 Task: Change the preference "Keep some B-frames as references" for "H.264/MPEG-4 Part 10/AVC encoder (x264)" to strict.
Action: Mouse moved to (104, 14)
Screenshot: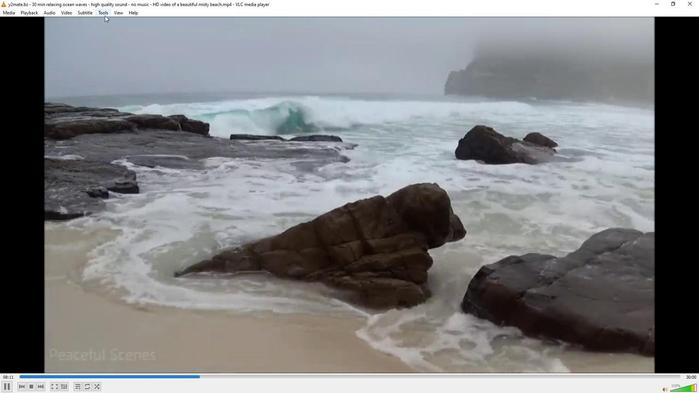 
Action: Mouse pressed left at (104, 14)
Screenshot: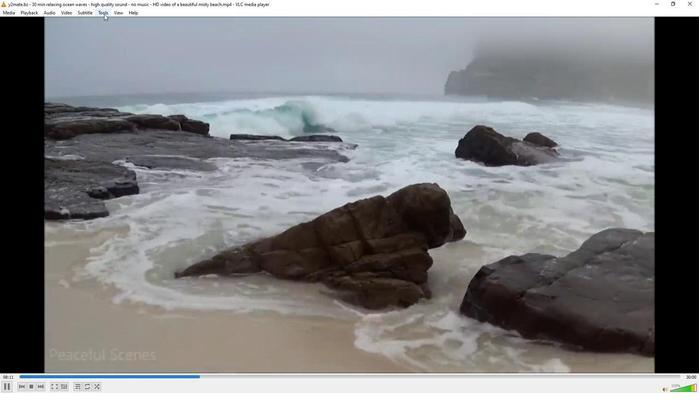 
Action: Mouse moved to (114, 101)
Screenshot: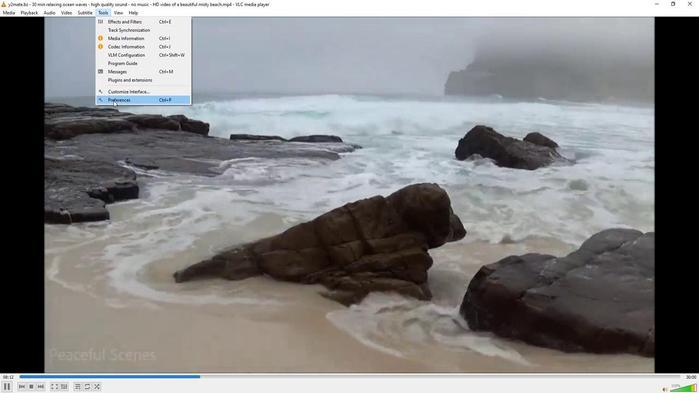 
Action: Mouse pressed left at (114, 101)
Screenshot: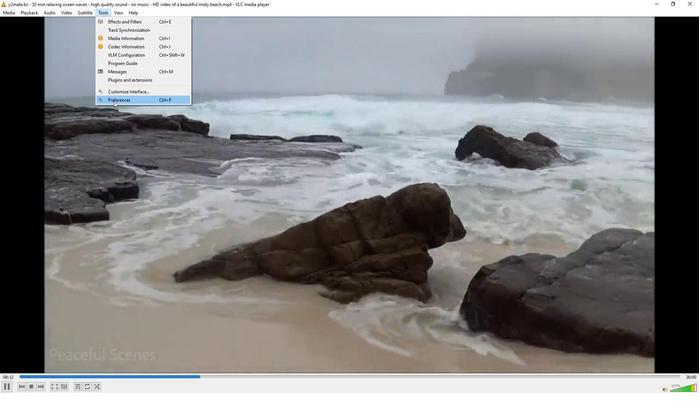 
Action: Mouse moved to (84, 306)
Screenshot: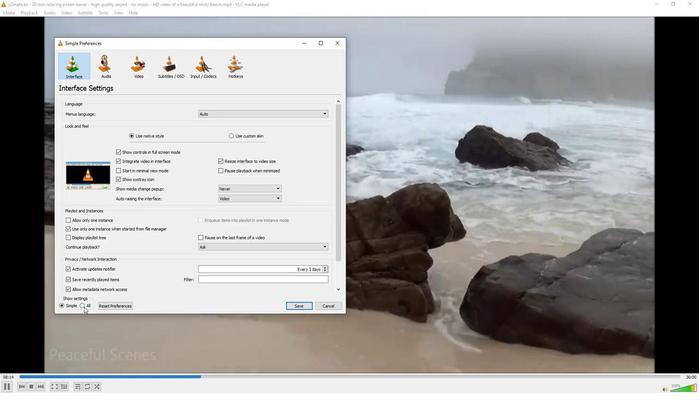 
Action: Mouse pressed left at (84, 306)
Screenshot: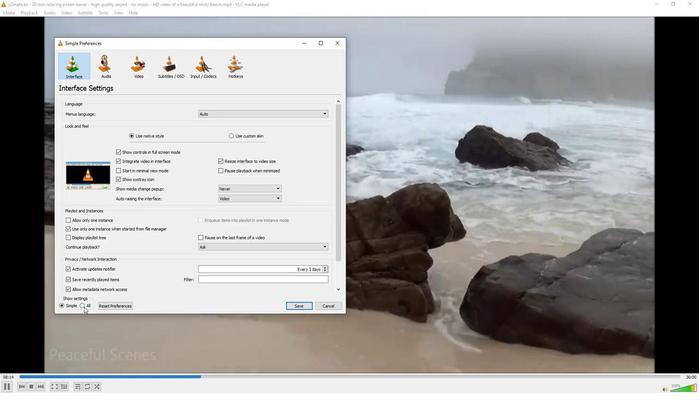 
Action: Mouse moved to (72, 231)
Screenshot: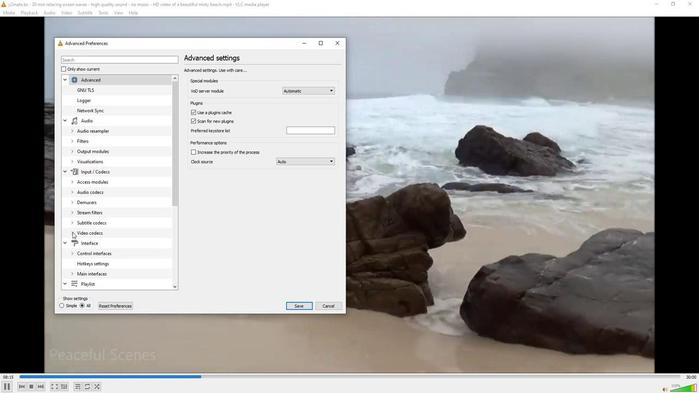 
Action: Mouse pressed left at (72, 231)
Screenshot: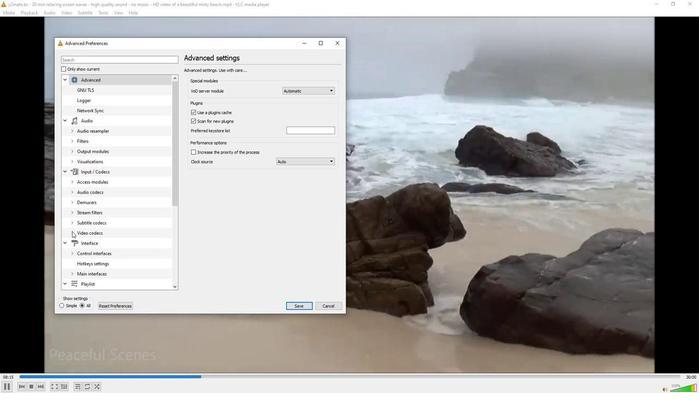 
Action: Mouse moved to (92, 250)
Screenshot: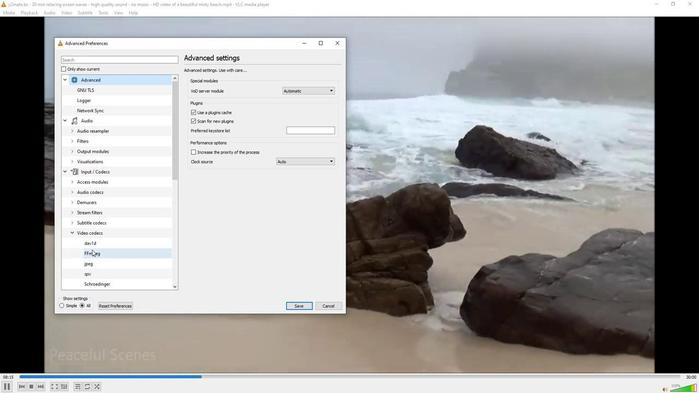 
Action: Mouse scrolled (92, 249) with delta (0, 0)
Screenshot: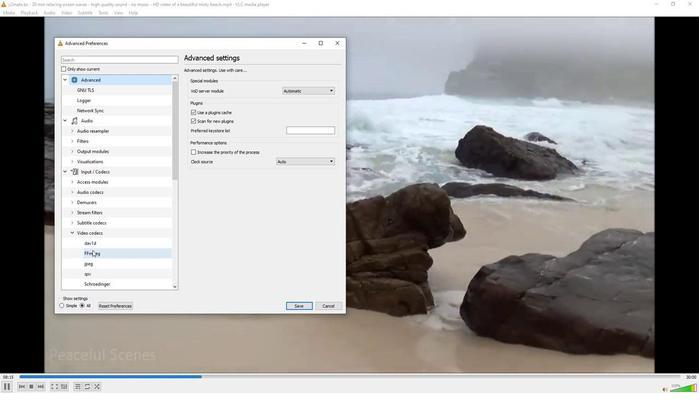 
Action: Mouse moved to (98, 282)
Screenshot: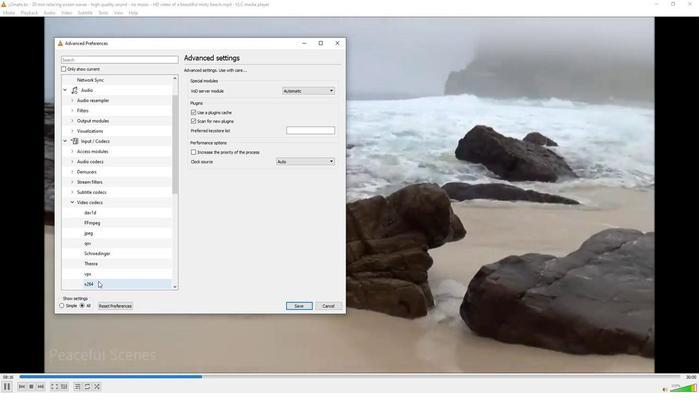
Action: Mouse pressed left at (98, 282)
Screenshot: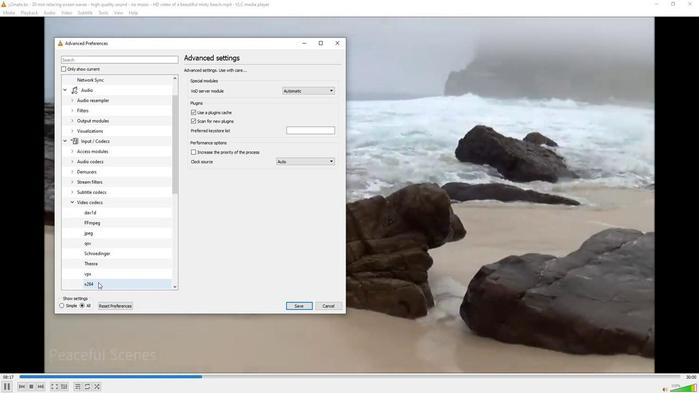 
Action: Mouse moved to (256, 290)
Screenshot: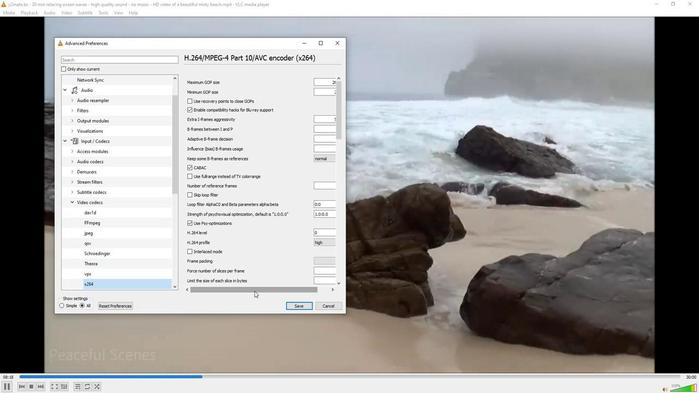 
Action: Mouse pressed left at (256, 290)
Screenshot: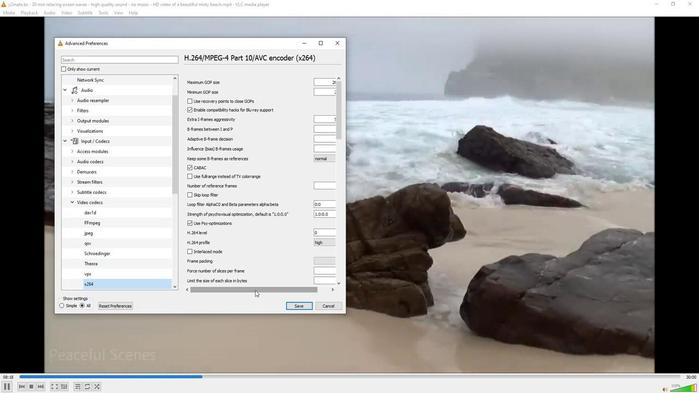 
Action: Mouse moved to (318, 157)
Screenshot: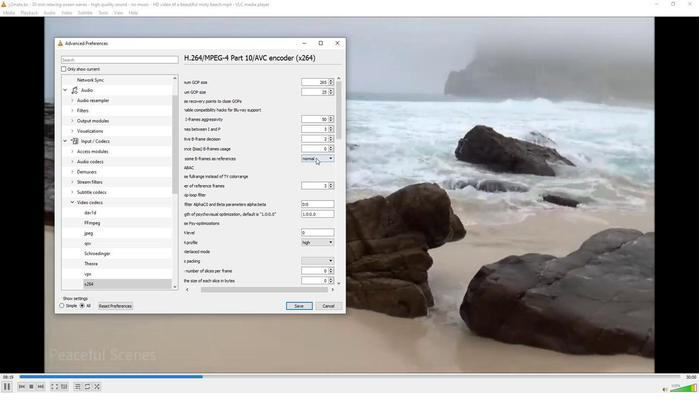 
Action: Mouse pressed left at (318, 157)
Screenshot: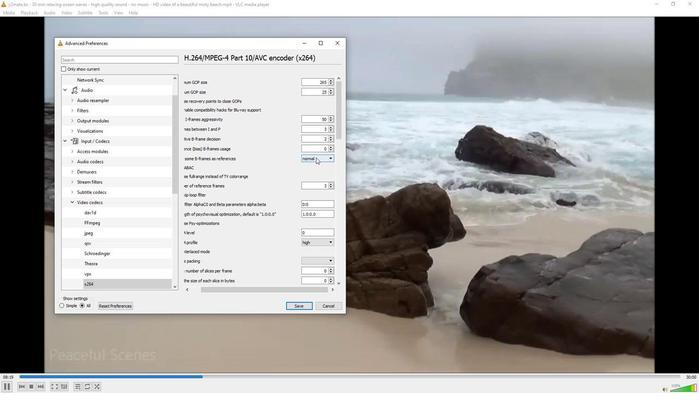 
Action: Mouse moved to (314, 167)
Screenshot: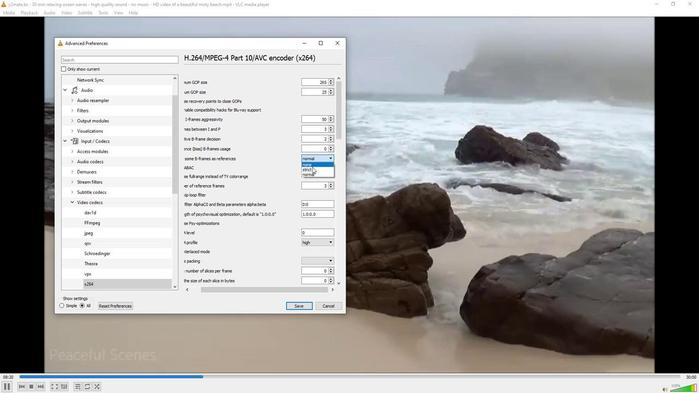 
Action: Mouse pressed left at (314, 167)
Screenshot: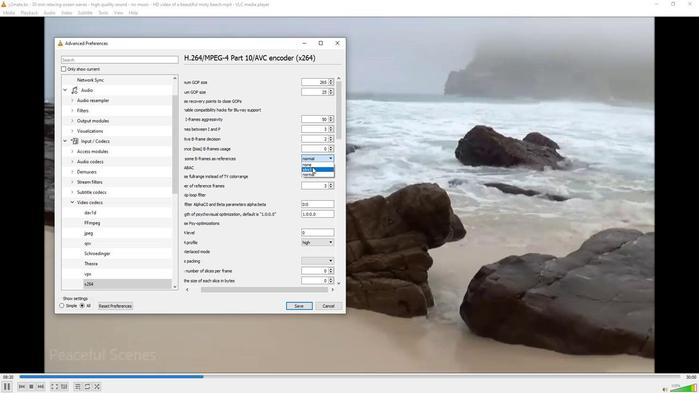 
Action: Mouse moved to (293, 180)
Screenshot: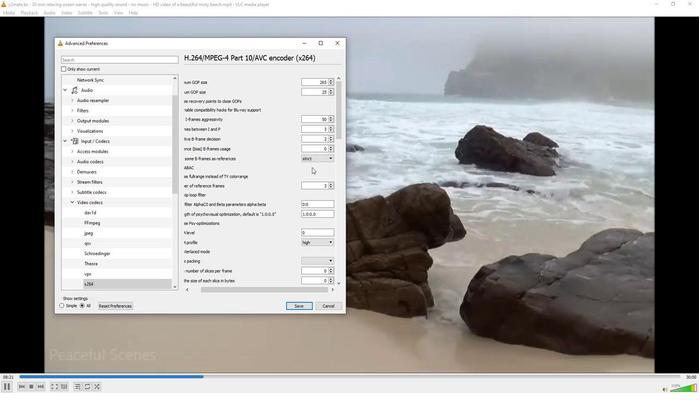 
